 Task: Set the SSRC used in RTP output for RIST stream output to 1.
Action: Mouse moved to (121, 12)
Screenshot: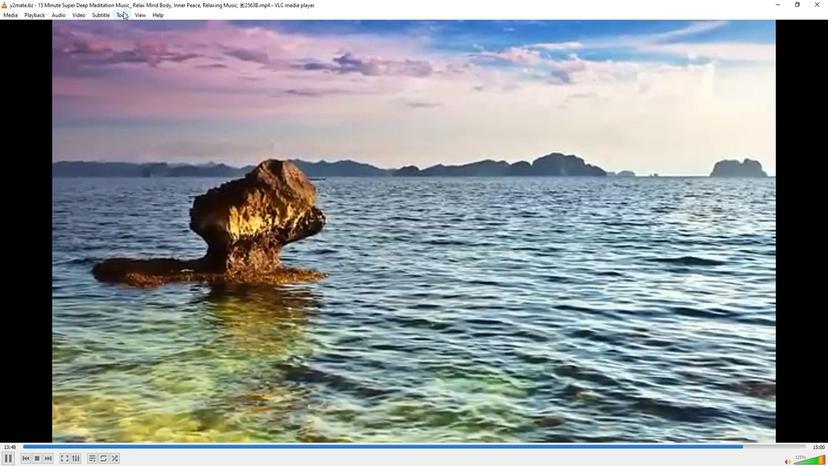 
Action: Mouse pressed left at (121, 12)
Screenshot: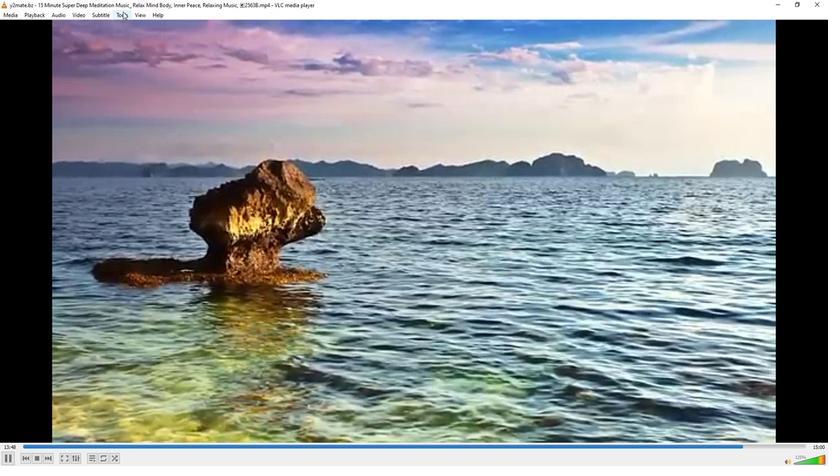 
Action: Mouse moved to (137, 116)
Screenshot: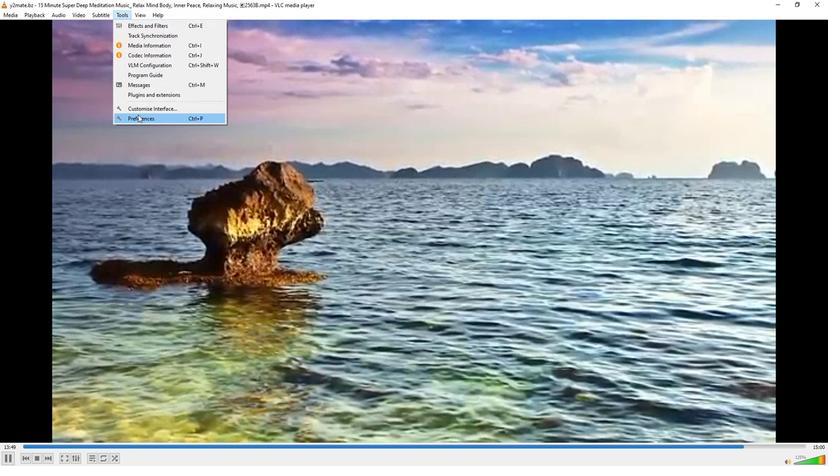 
Action: Mouse pressed left at (137, 116)
Screenshot: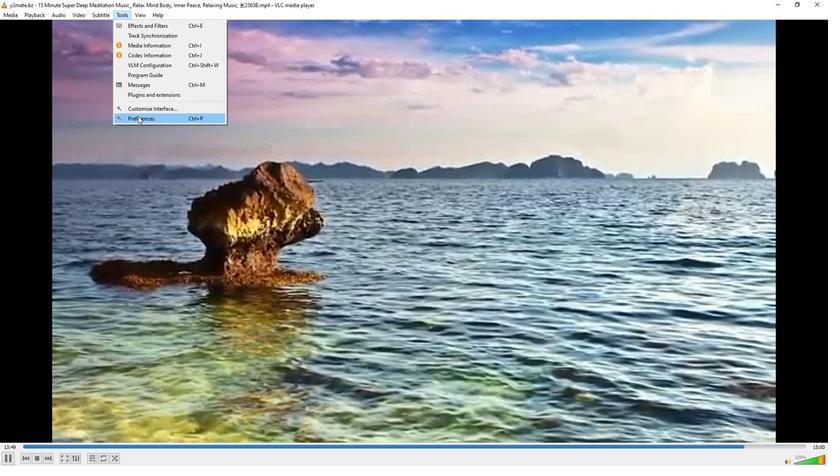 
Action: Mouse moved to (275, 380)
Screenshot: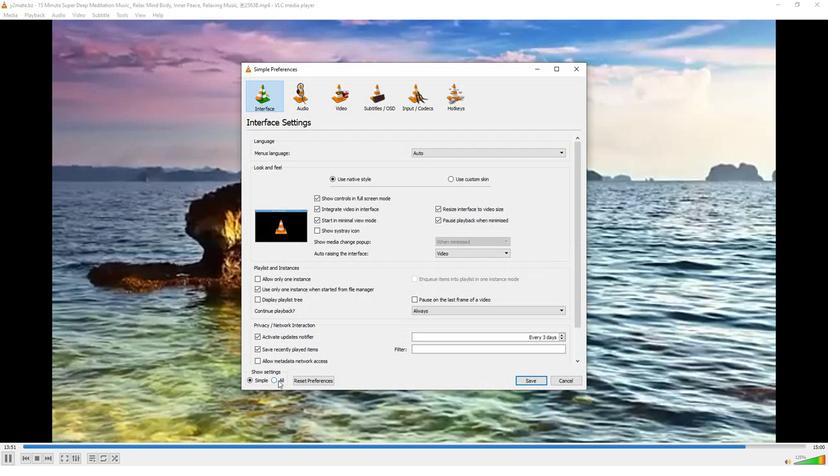 
Action: Mouse pressed left at (275, 380)
Screenshot: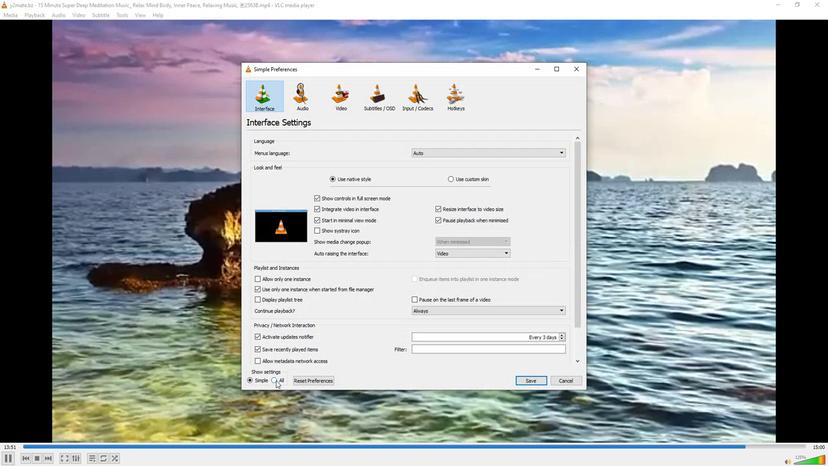 
Action: Mouse moved to (277, 332)
Screenshot: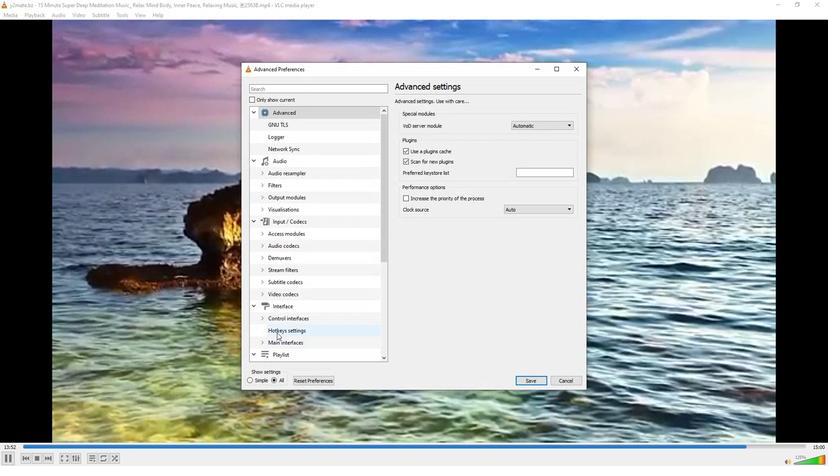 
Action: Mouse scrolled (277, 332) with delta (0, 0)
Screenshot: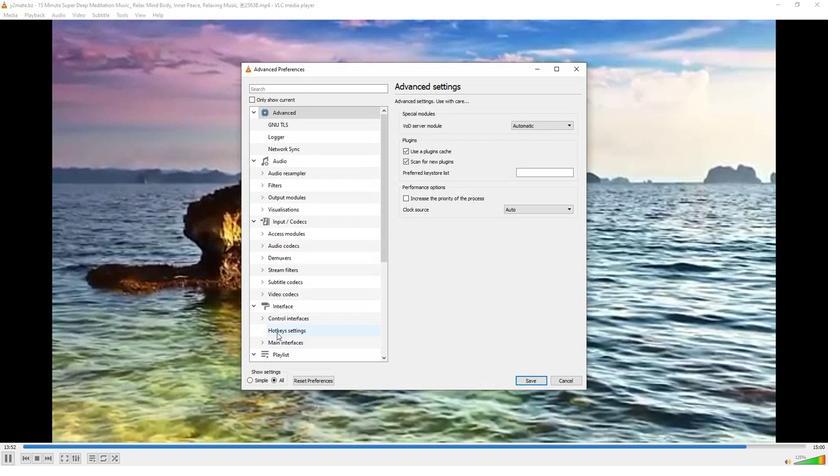 
Action: Mouse moved to (277, 332)
Screenshot: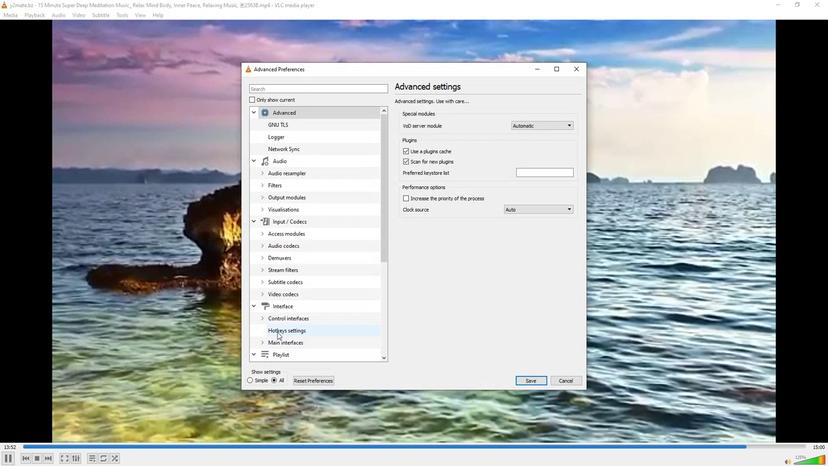 
Action: Mouse scrolled (277, 331) with delta (0, 0)
Screenshot: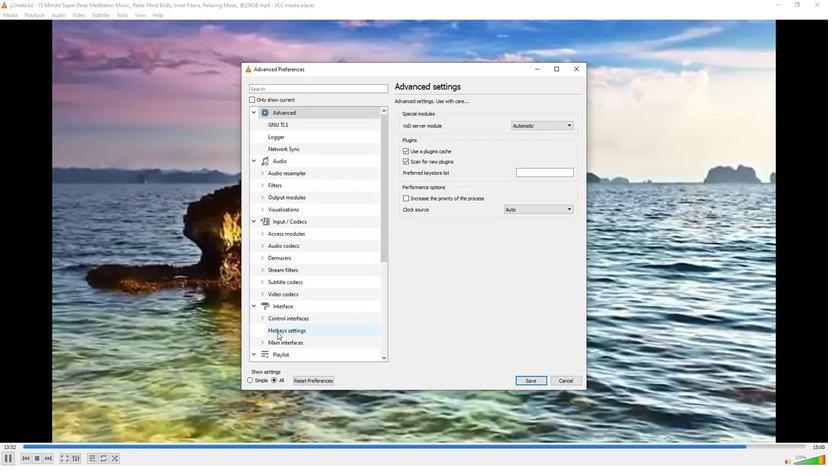 
Action: Mouse moved to (259, 330)
Screenshot: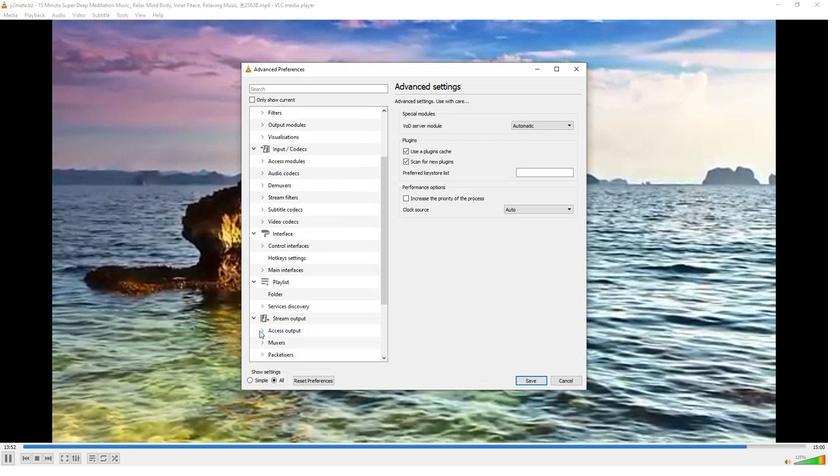 
Action: Mouse pressed left at (259, 330)
Screenshot: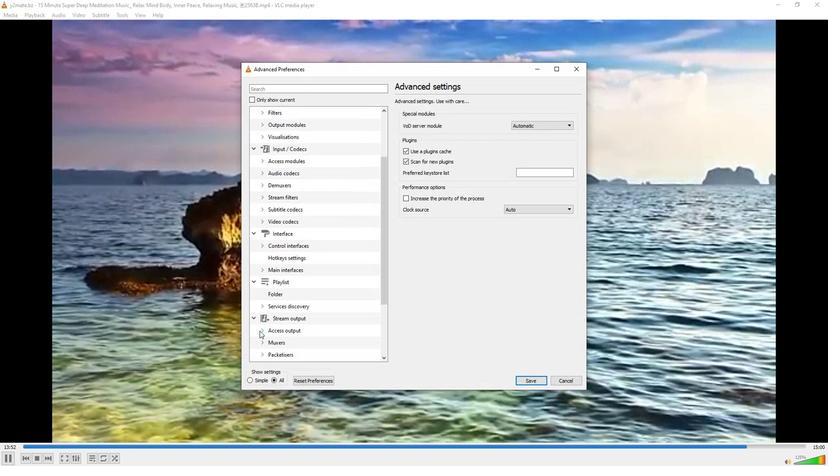 
Action: Mouse moved to (282, 334)
Screenshot: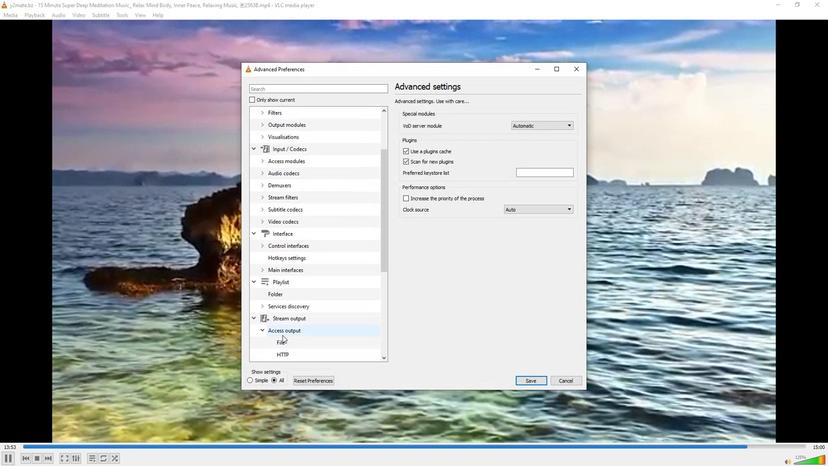 
Action: Mouse scrolled (282, 334) with delta (0, 0)
Screenshot: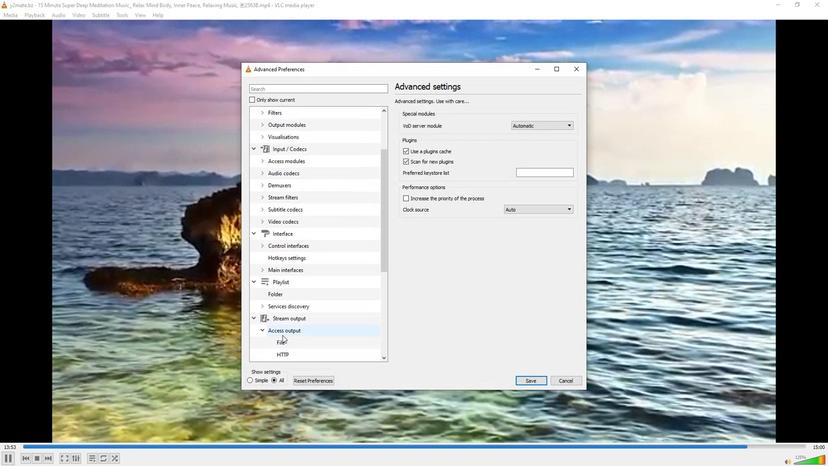 
Action: Mouse moved to (284, 342)
Screenshot: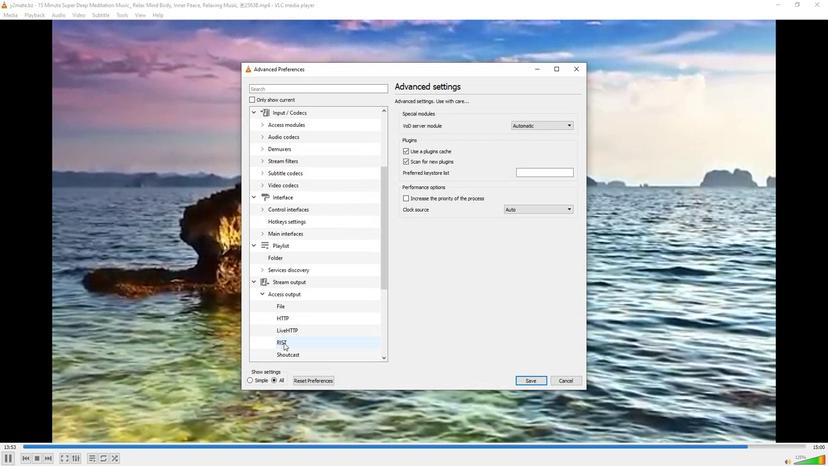 
Action: Mouse pressed left at (284, 342)
Screenshot: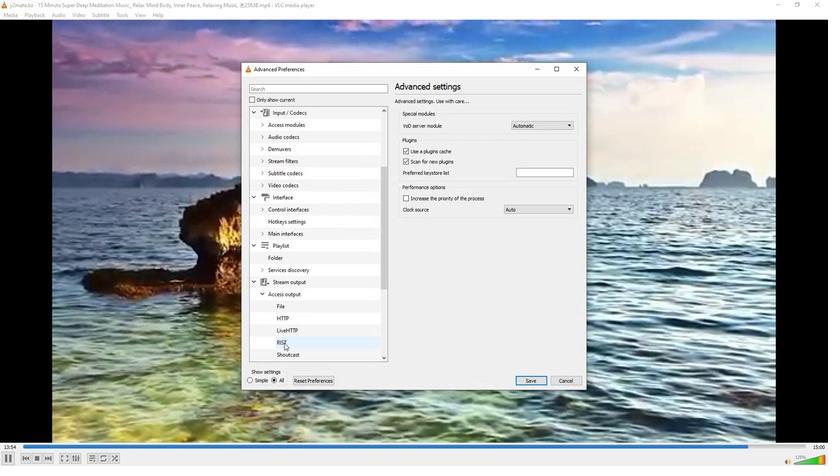 
Action: Mouse moved to (575, 147)
Screenshot: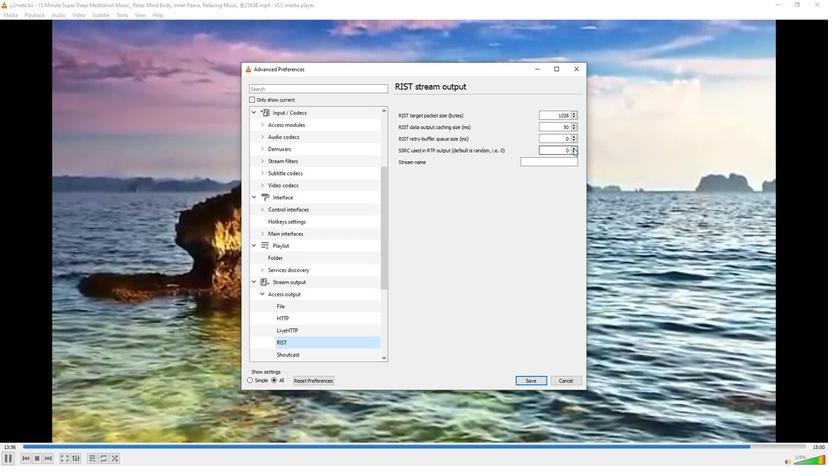 
Action: Mouse pressed left at (575, 147)
Screenshot: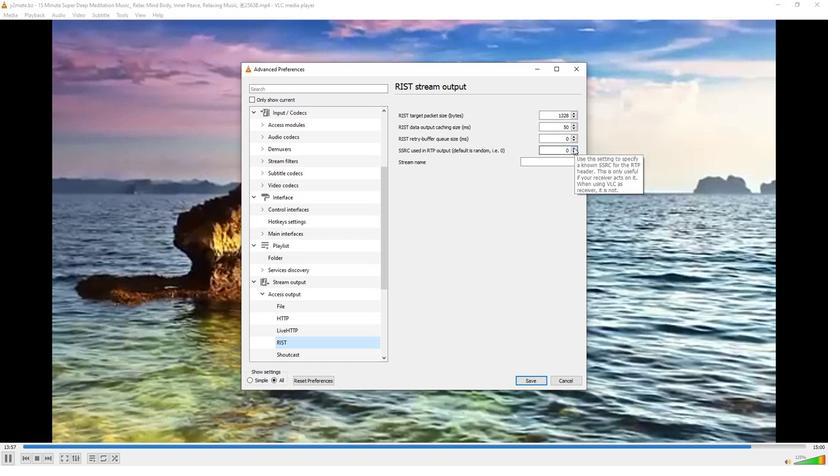 
Action: Mouse moved to (533, 245)
Screenshot: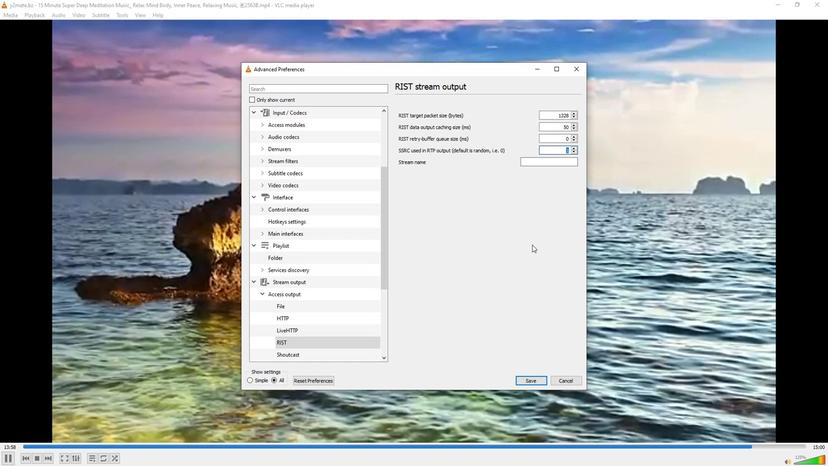 
